Task: Create a new contact in Outlook with the following details: Full Name: Shubham Jain, Company: ADN Broadband pvt ltd., Job Title: Network Engineer, Address: Pitampura, New Delhi, India, Mobile: 09899344968.
Action: Mouse moved to (22, 100)
Screenshot: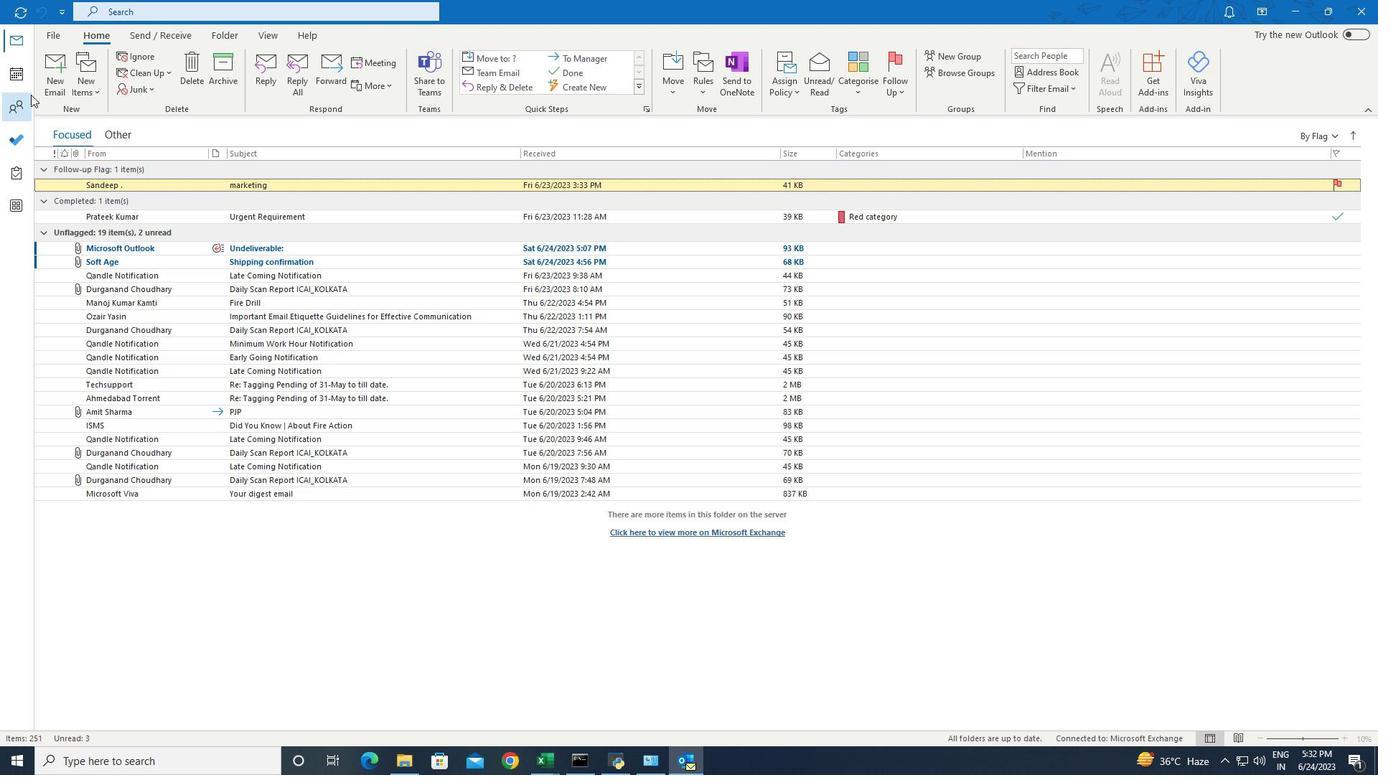 
Action: Mouse pressed left at (22, 100)
Screenshot: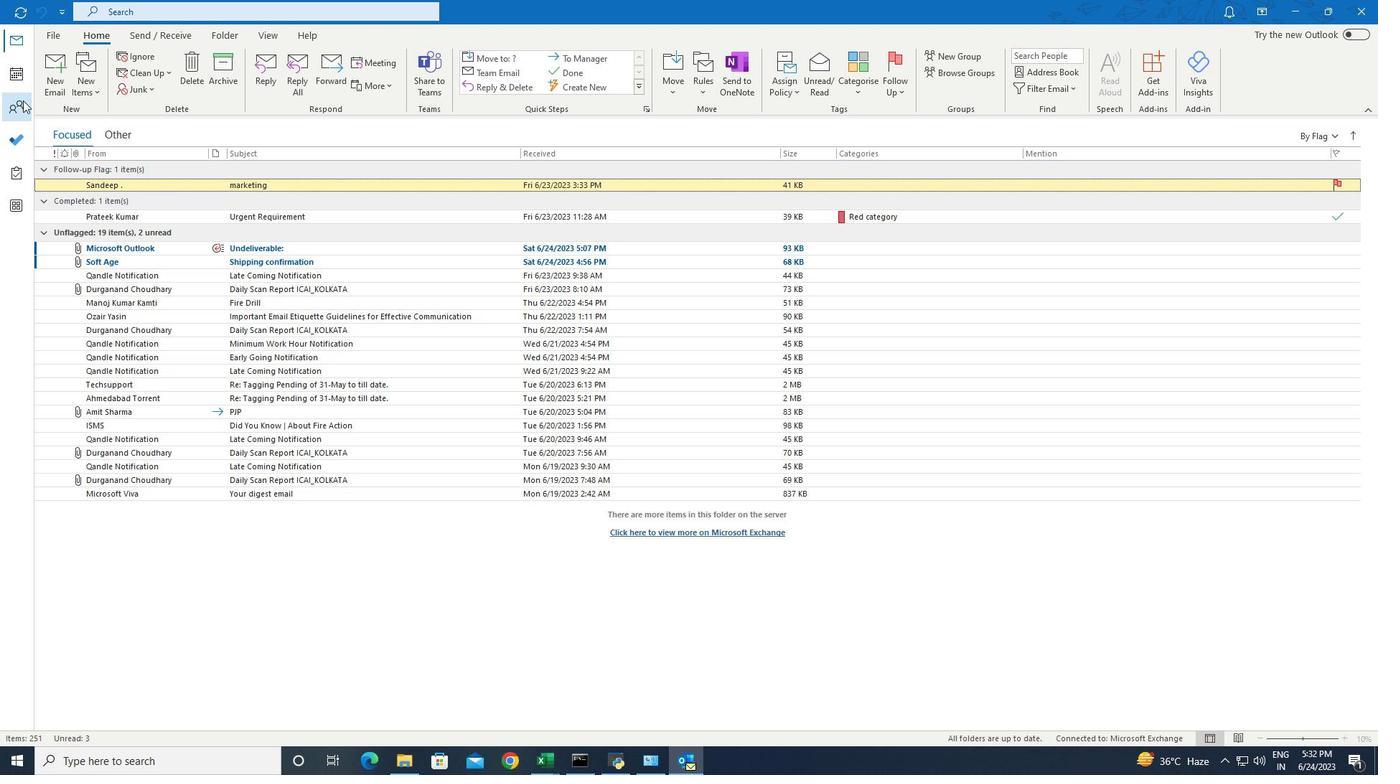 
Action: Mouse moved to (42, 80)
Screenshot: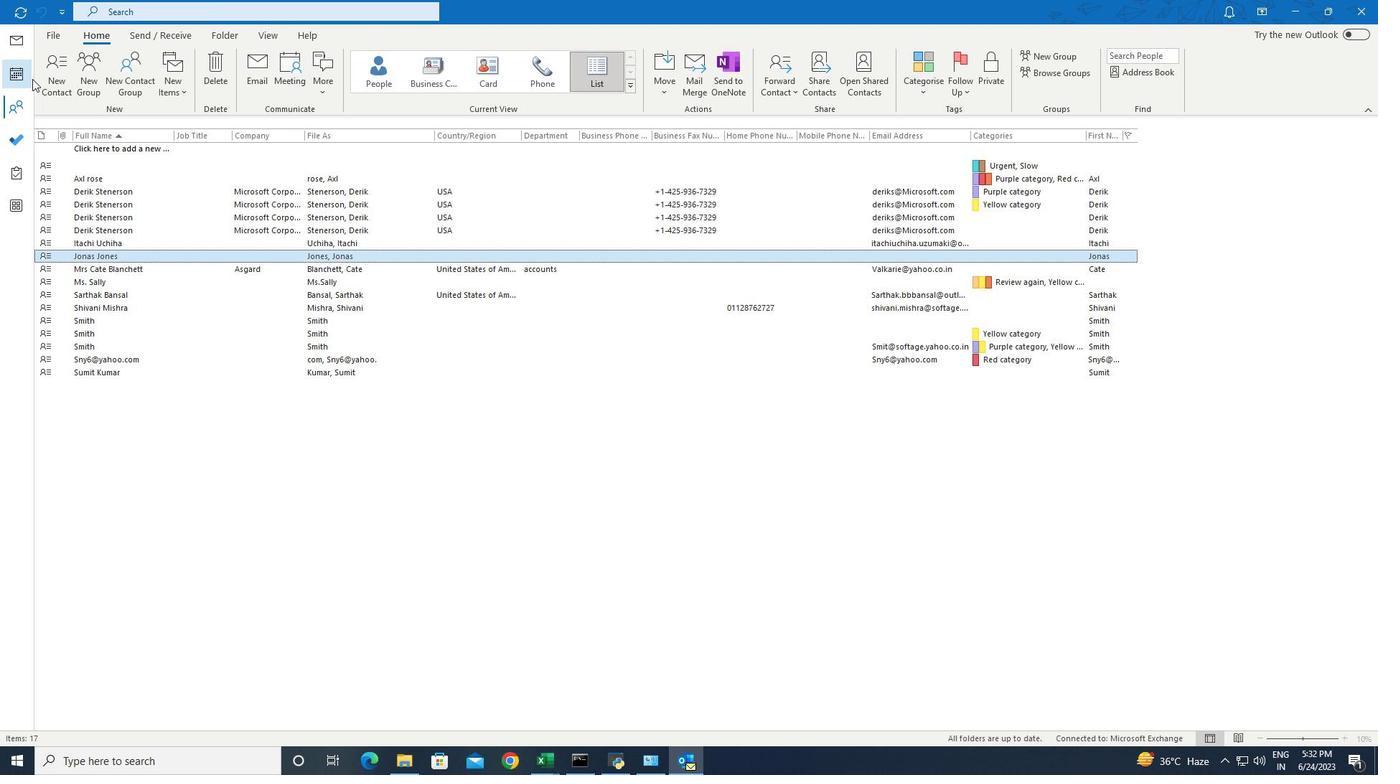 
Action: Mouse pressed left at (42, 80)
Screenshot: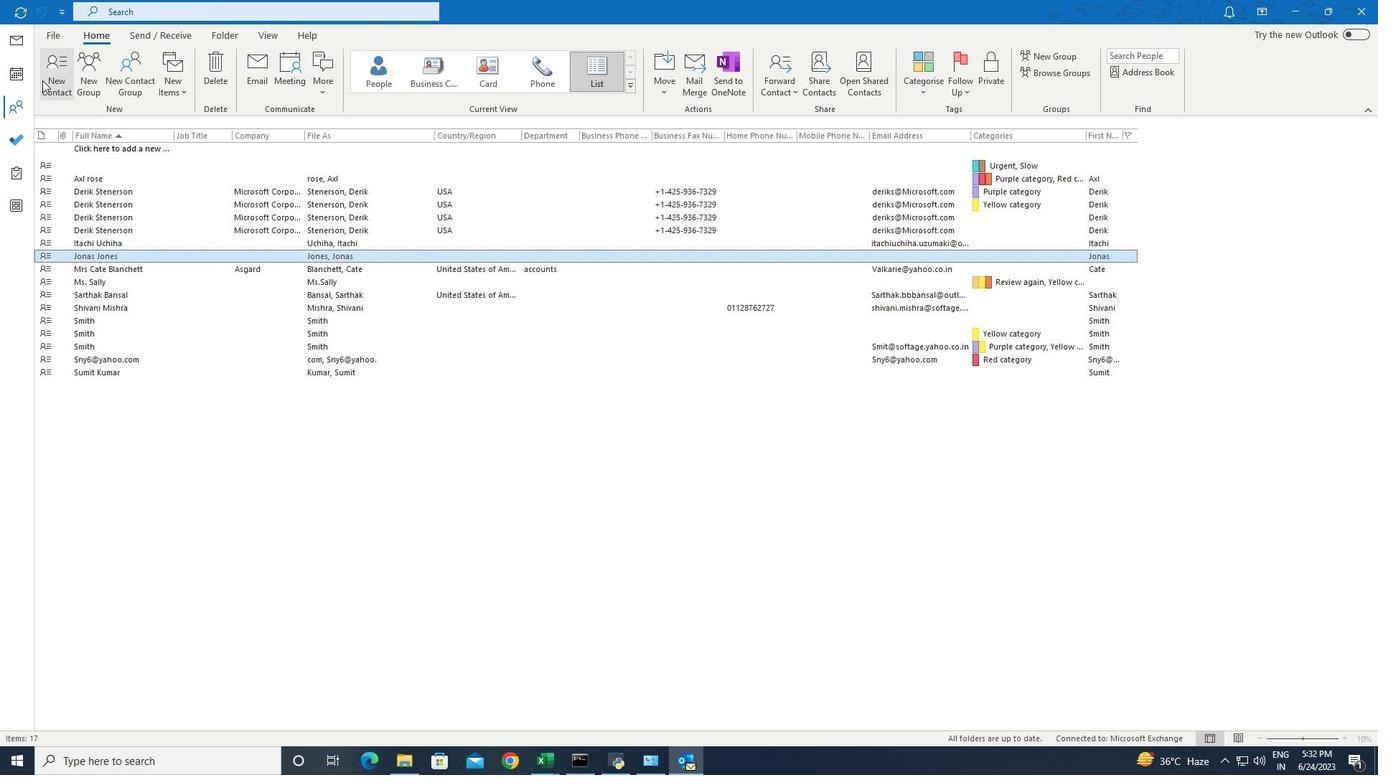 
Action: Mouse moved to (207, 226)
Screenshot: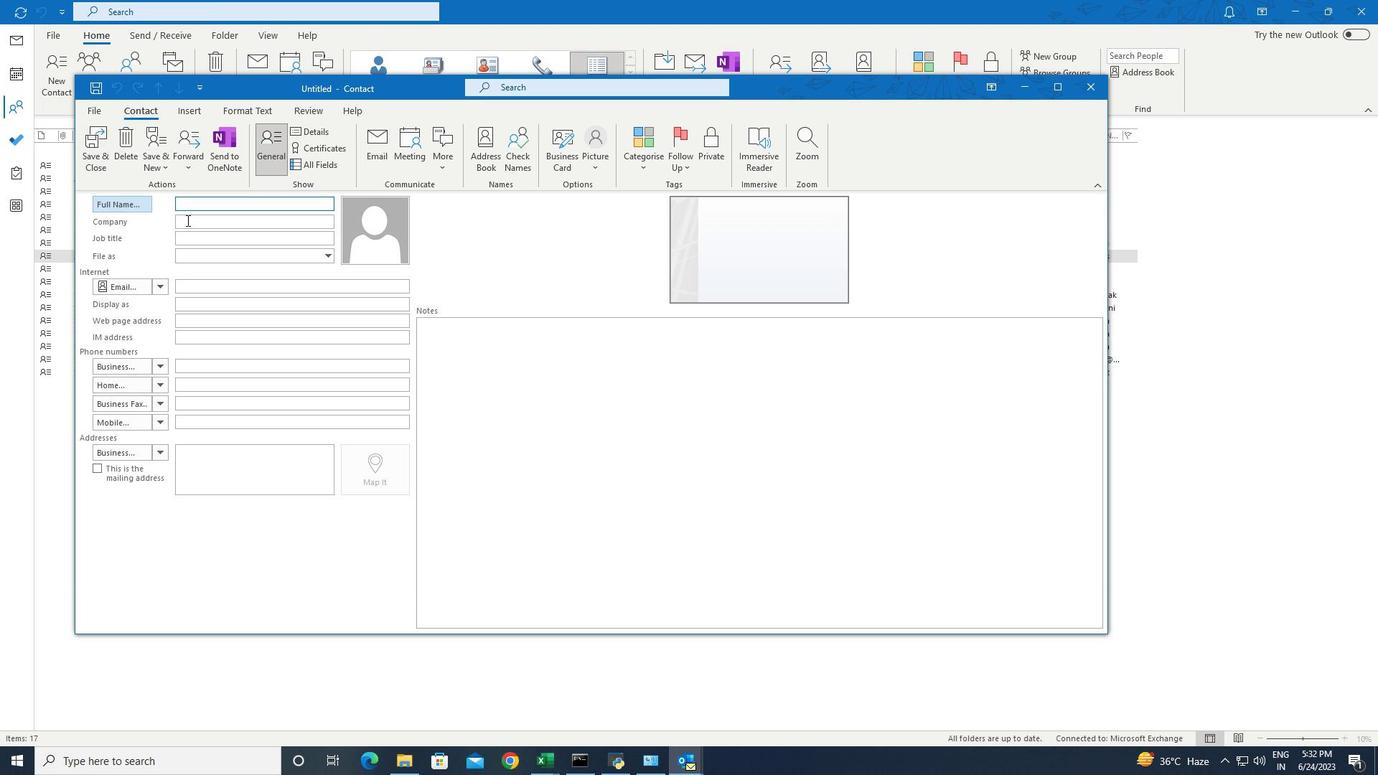 
Action: Key pressed <Key.shift>Shubham<Key.space><Key.shift>Jain
Screenshot: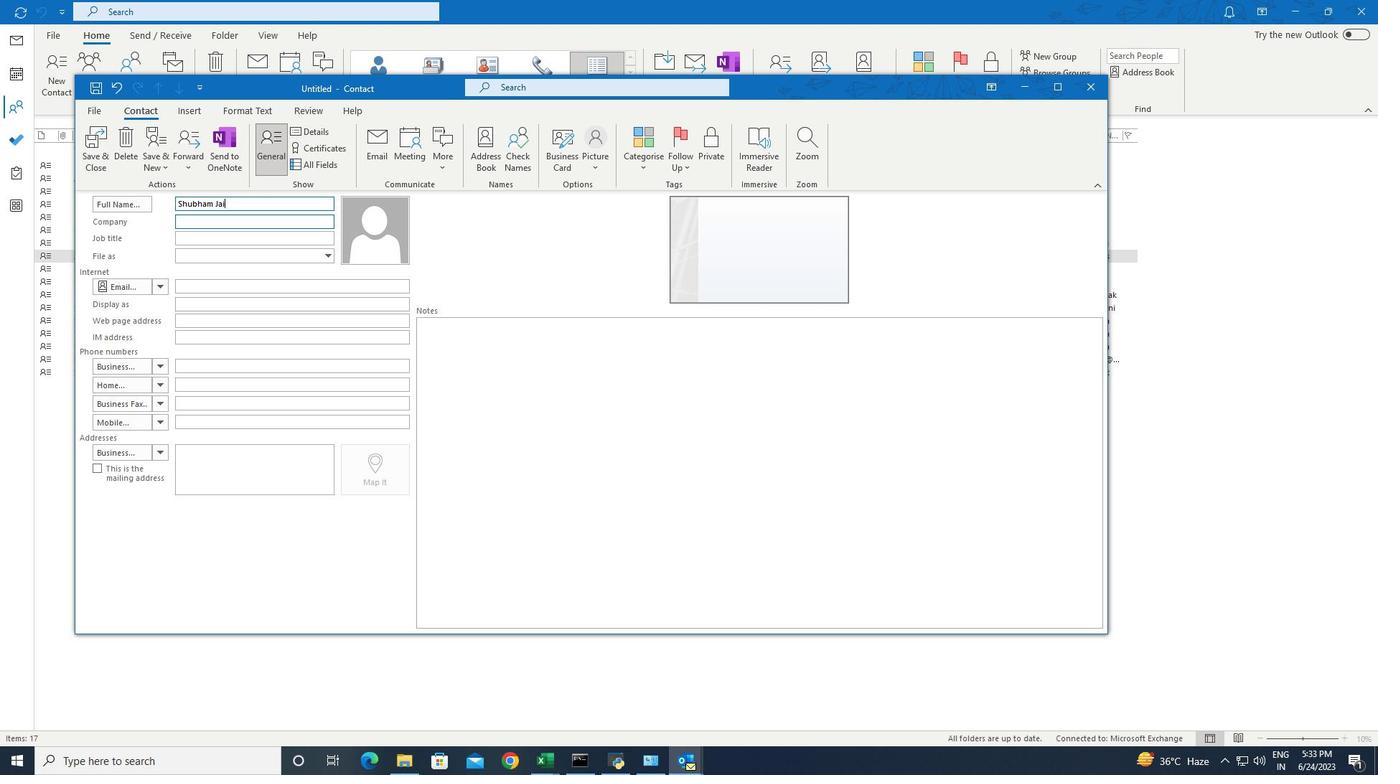 
Action: Mouse moved to (265, 457)
Screenshot: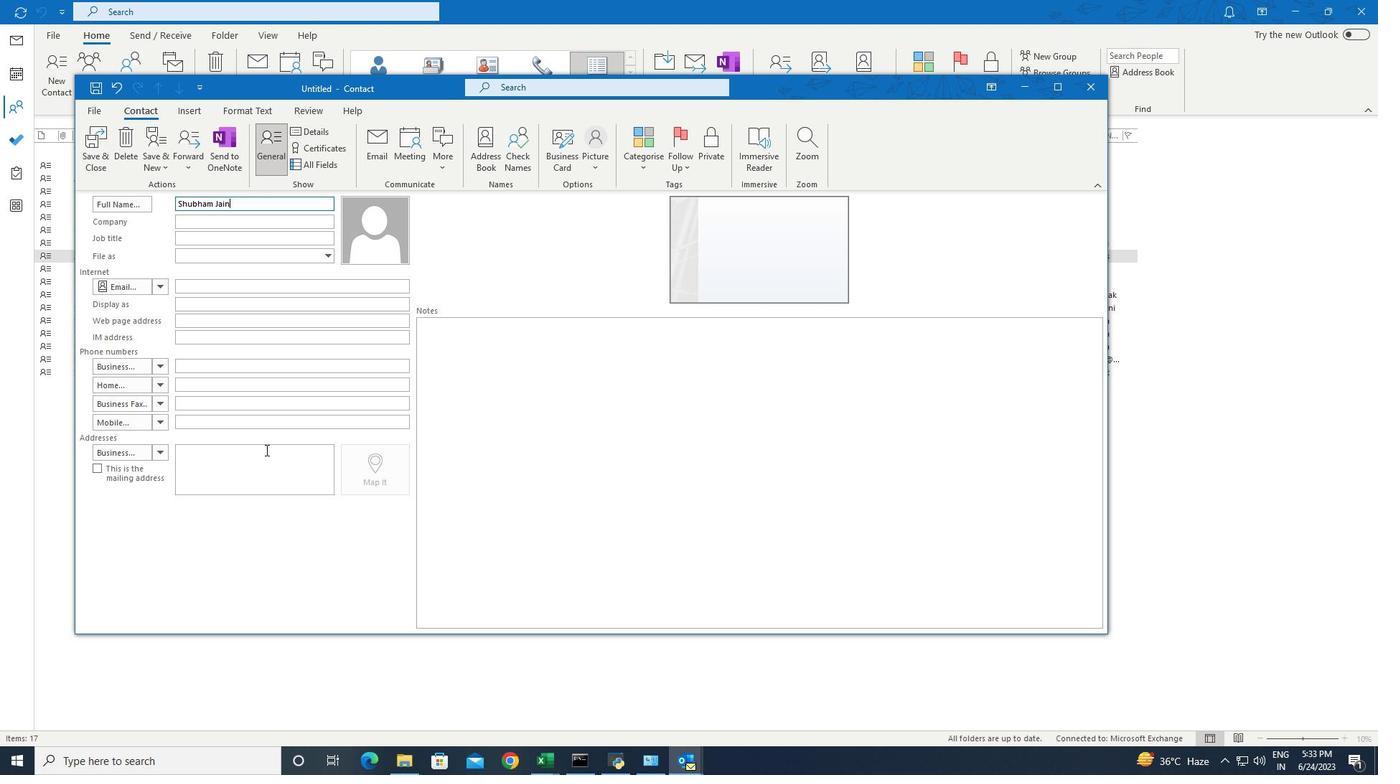 
Action: Mouse pressed left at (265, 457)
Screenshot: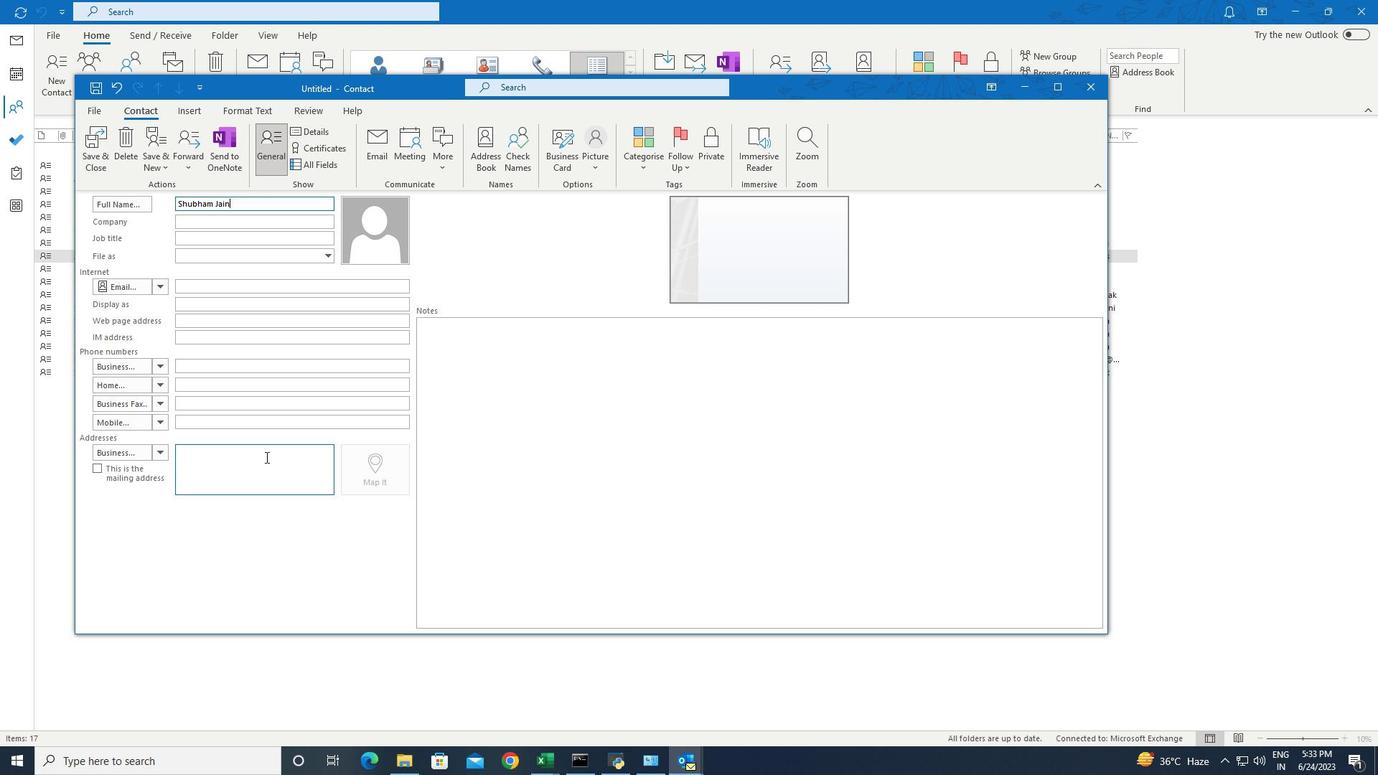 
Action: Key pressed <Key.shift>Pitampura,<Key.space><Key.shift>New<Key.space><Key.shift><Key.shift><Key.shift><Key.shift>Delhi,<Key.space><Key.shift>India
Screenshot: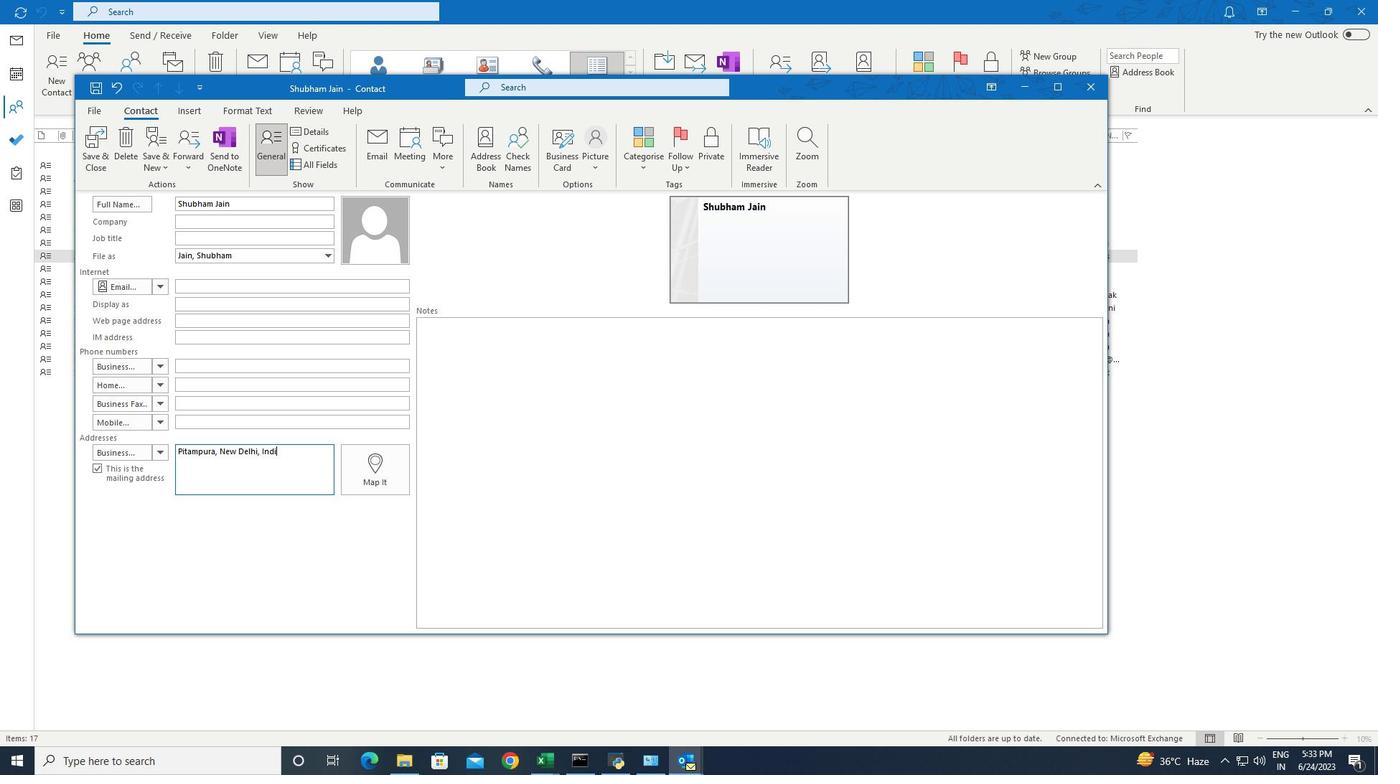 
Action: Mouse moved to (222, 224)
Screenshot: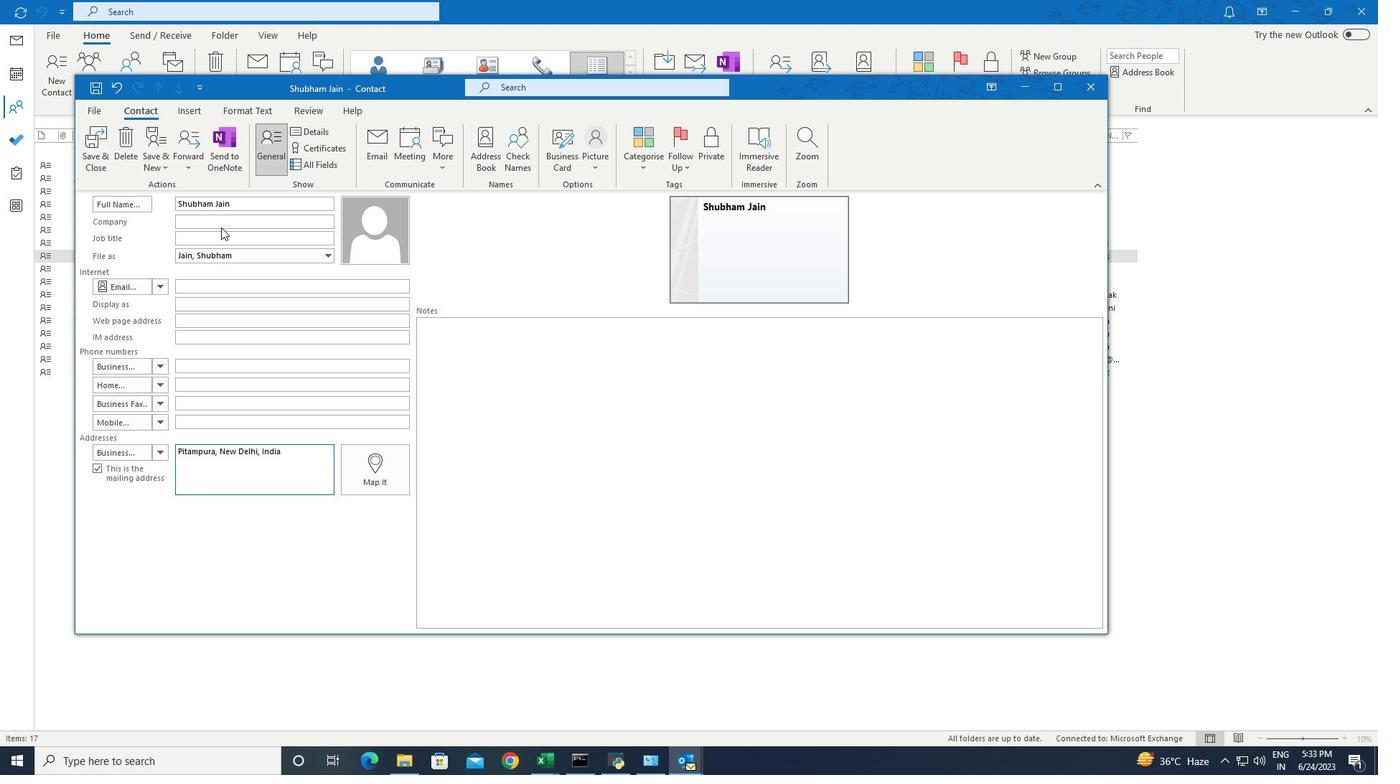 
Action: Mouse pressed left at (222, 224)
Screenshot: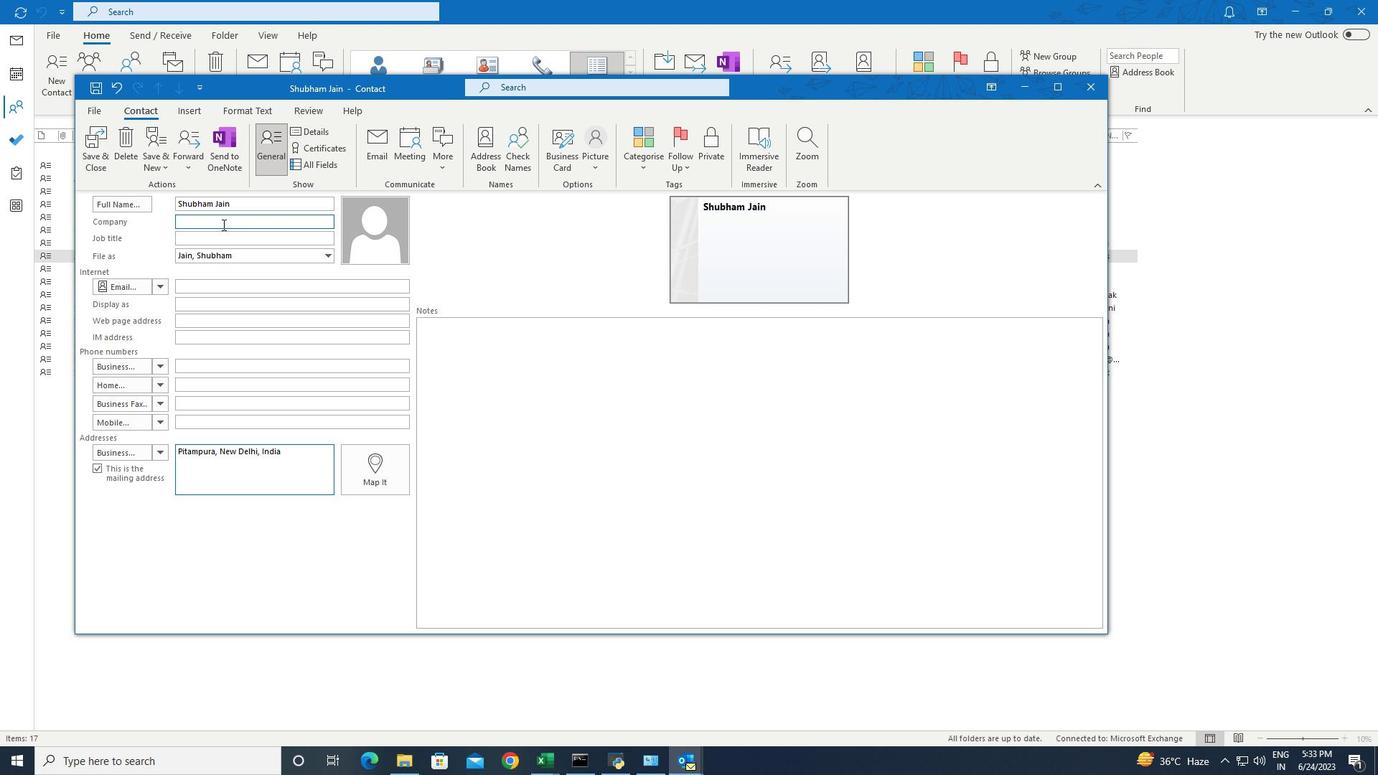 
Action: Key pressed <Key.shift>A<Key.shift>DN<Key.space><Key.shift><Key.shift><Key.shift><Key.shift><Key.shift><Key.shift><Key.shift><Key.shift><Key.shift><Key.shift><Key.shift><Key.shift><Key.shift><Key.shift><Key.shift>Broadband<Key.space>pvt<Key.space>ltd.
Screenshot: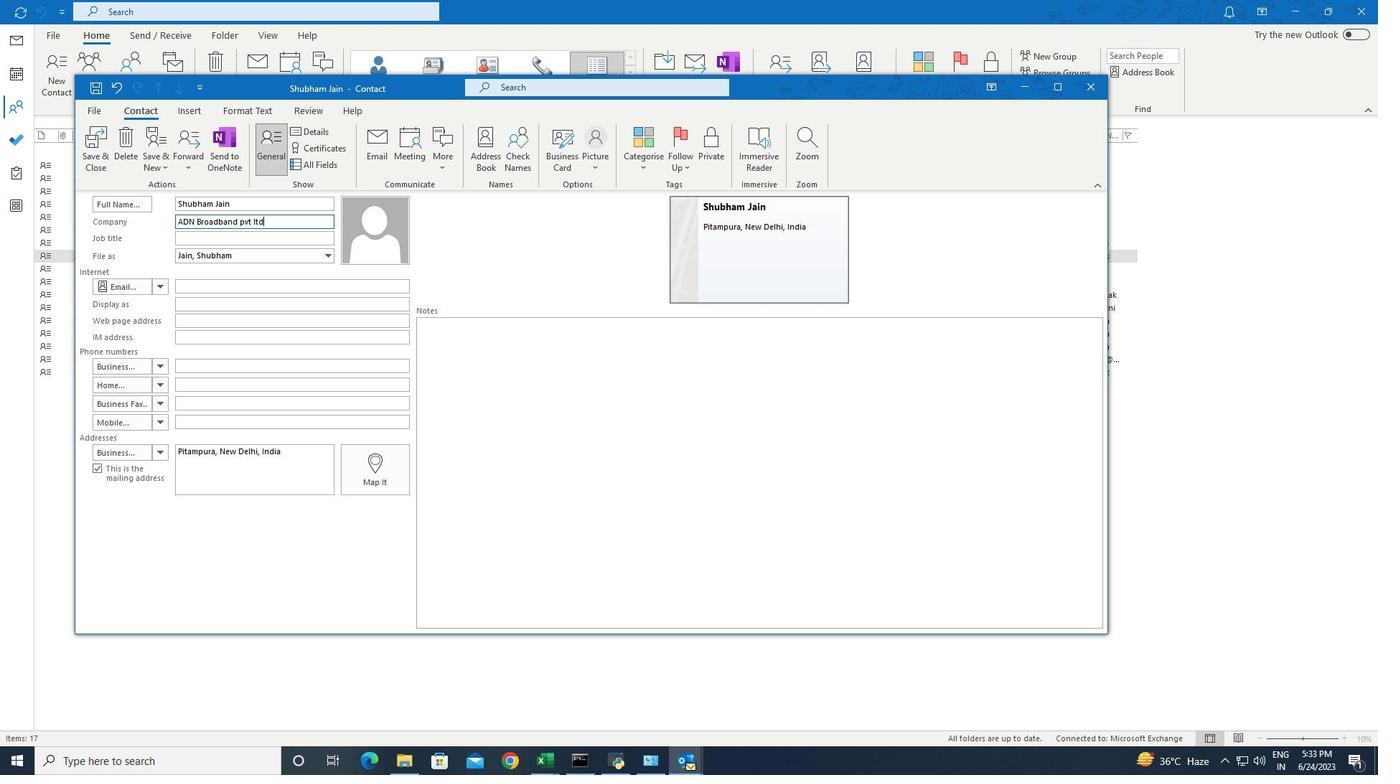 
Action: Mouse moved to (258, 231)
Screenshot: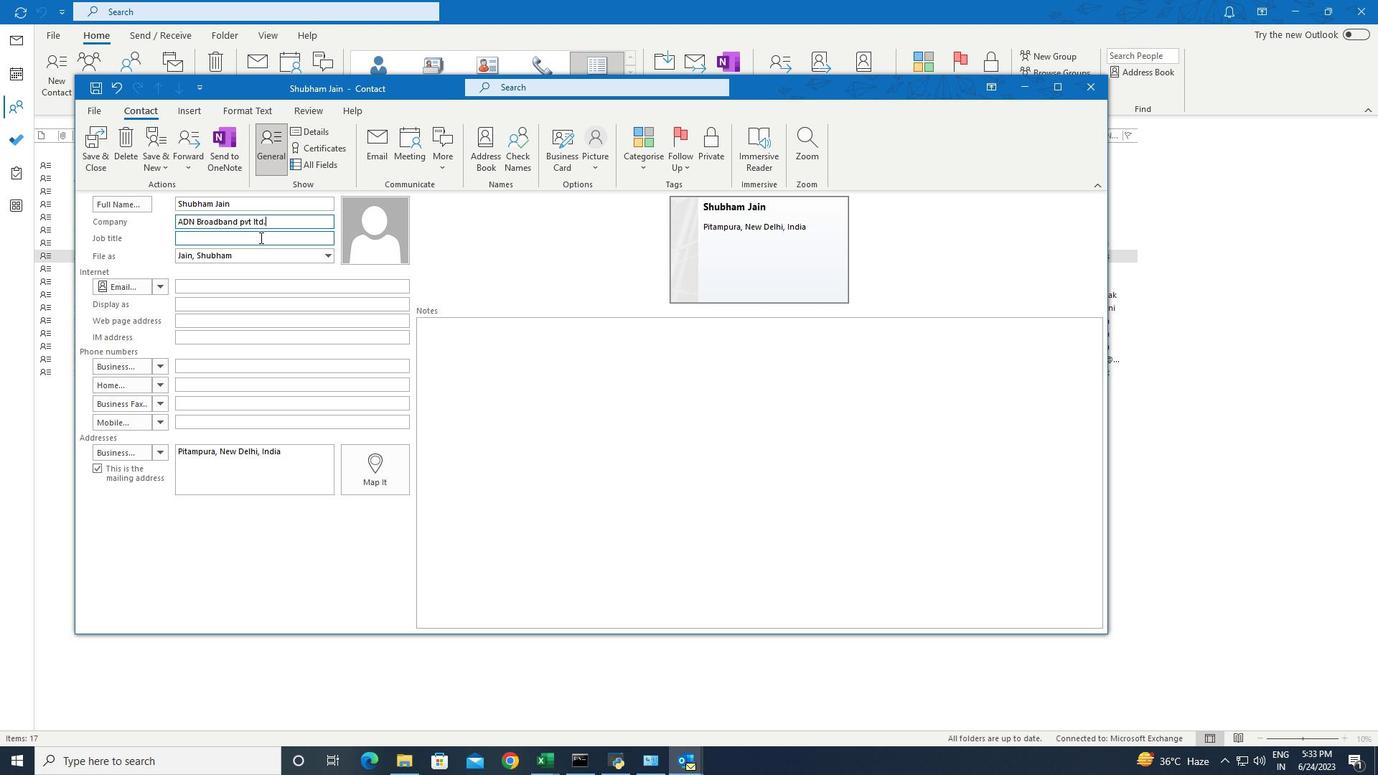 
Action: Mouse pressed left at (258, 231)
Screenshot: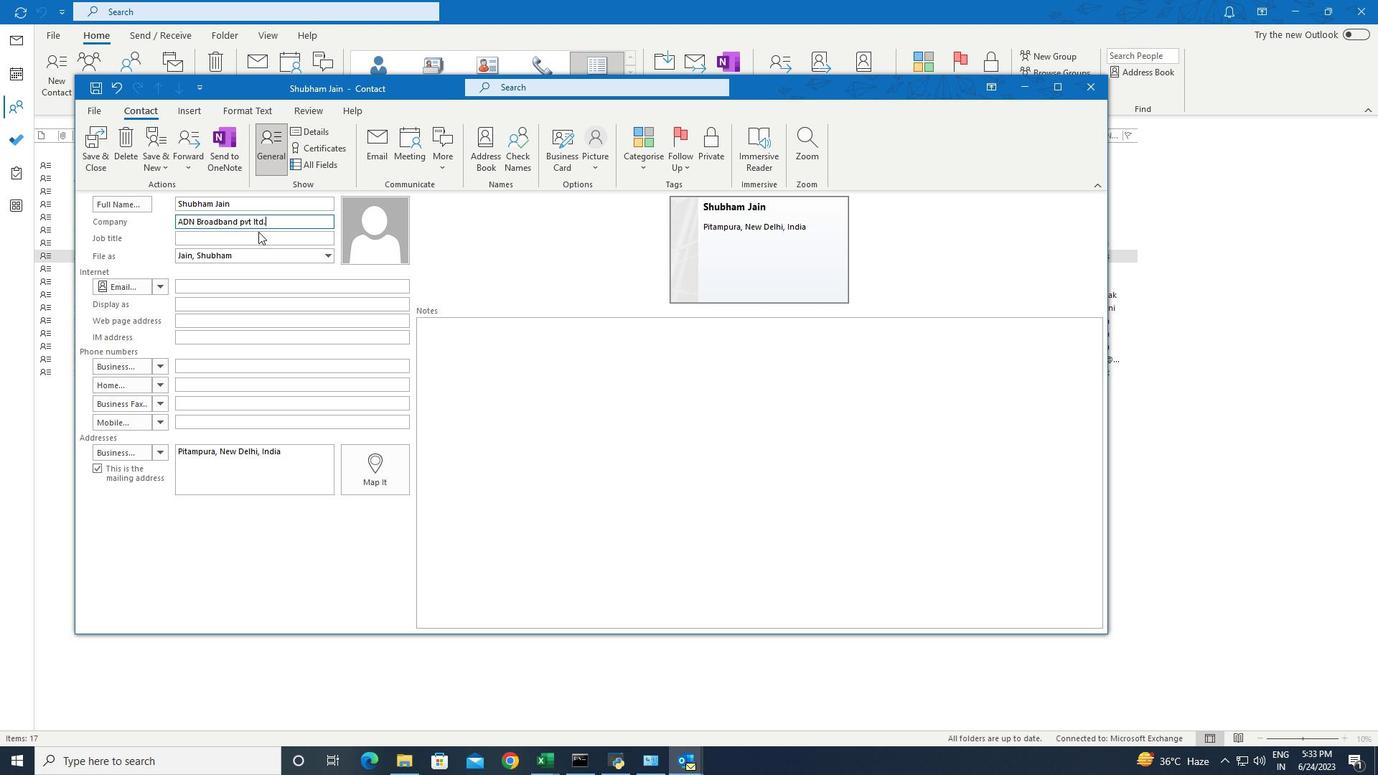 
Action: Mouse moved to (258, 238)
Screenshot: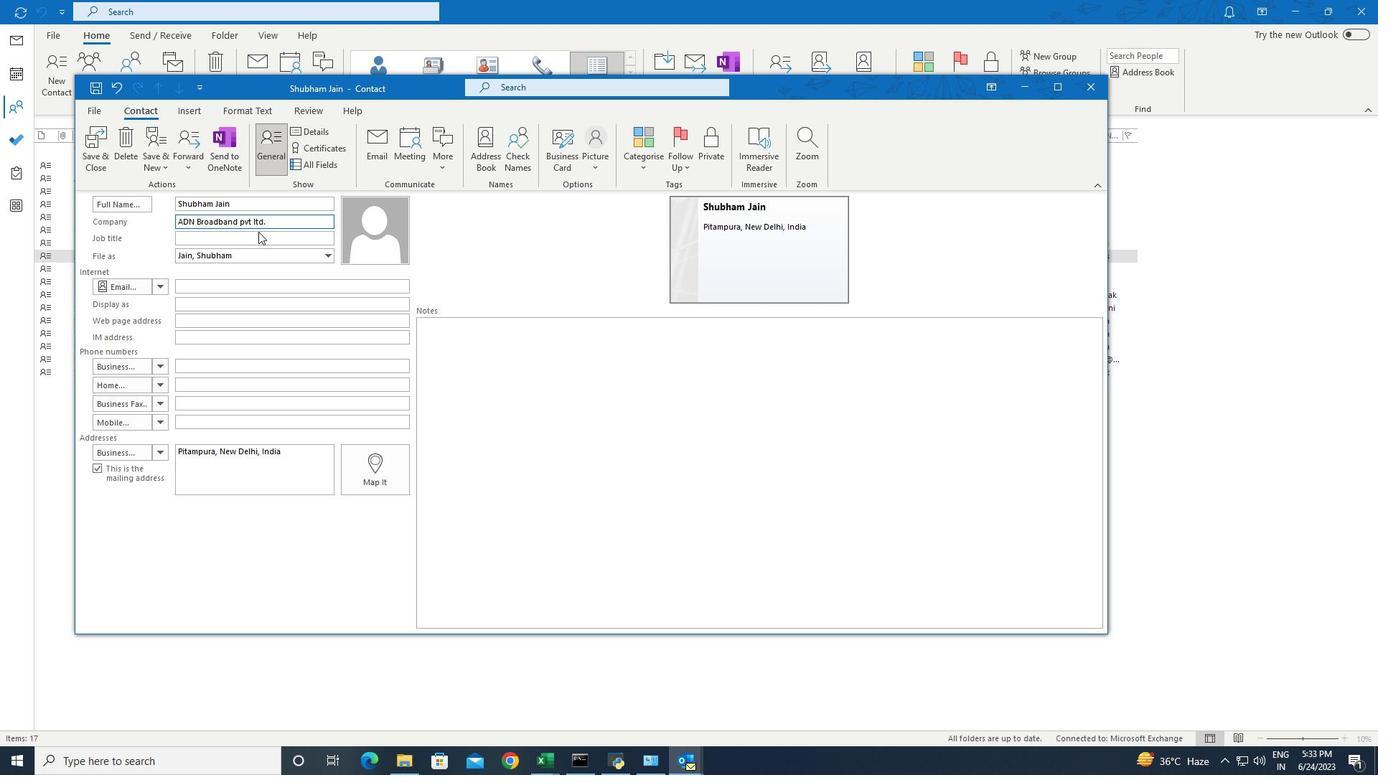 
Action: Mouse pressed left at (258, 238)
Screenshot: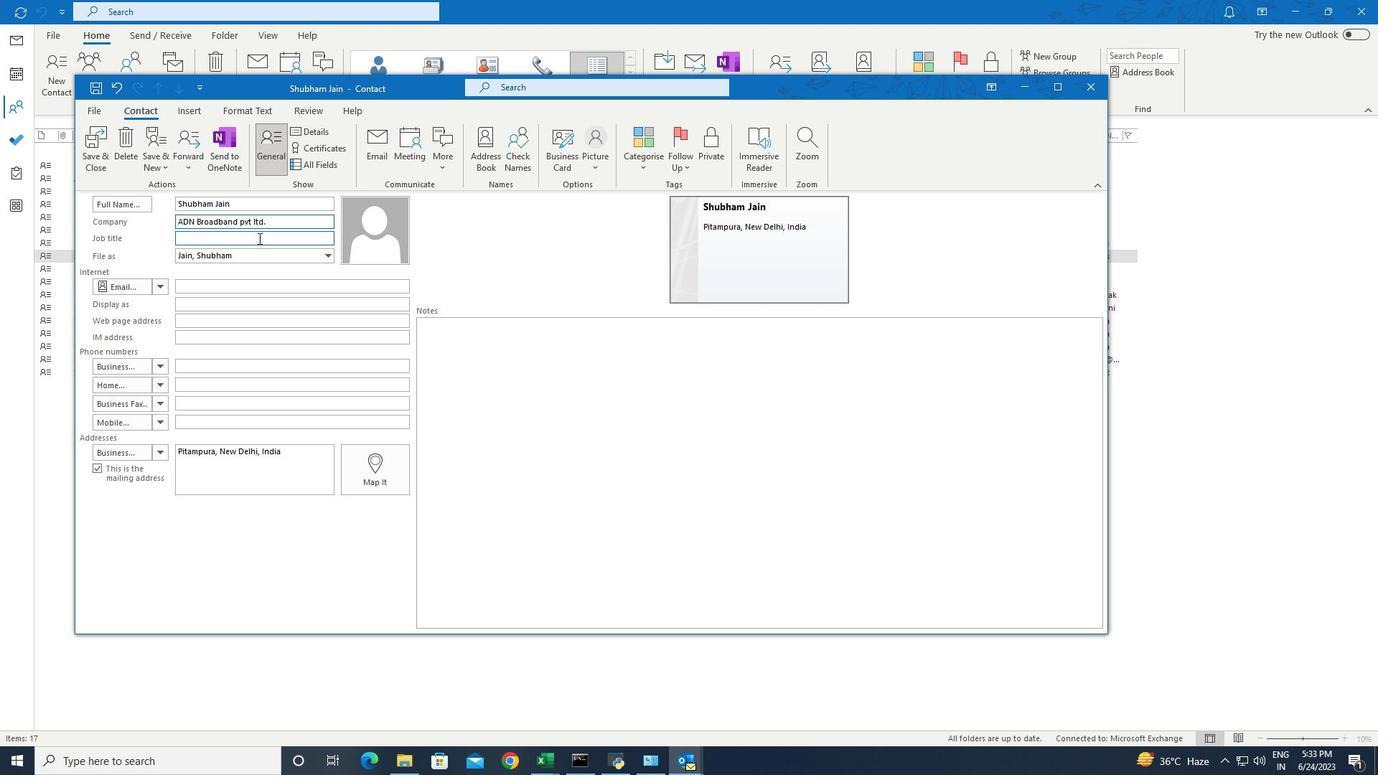 
Action: Key pressed <Key.shift>Network<Key.space><Key.shift>Engineer
Screenshot: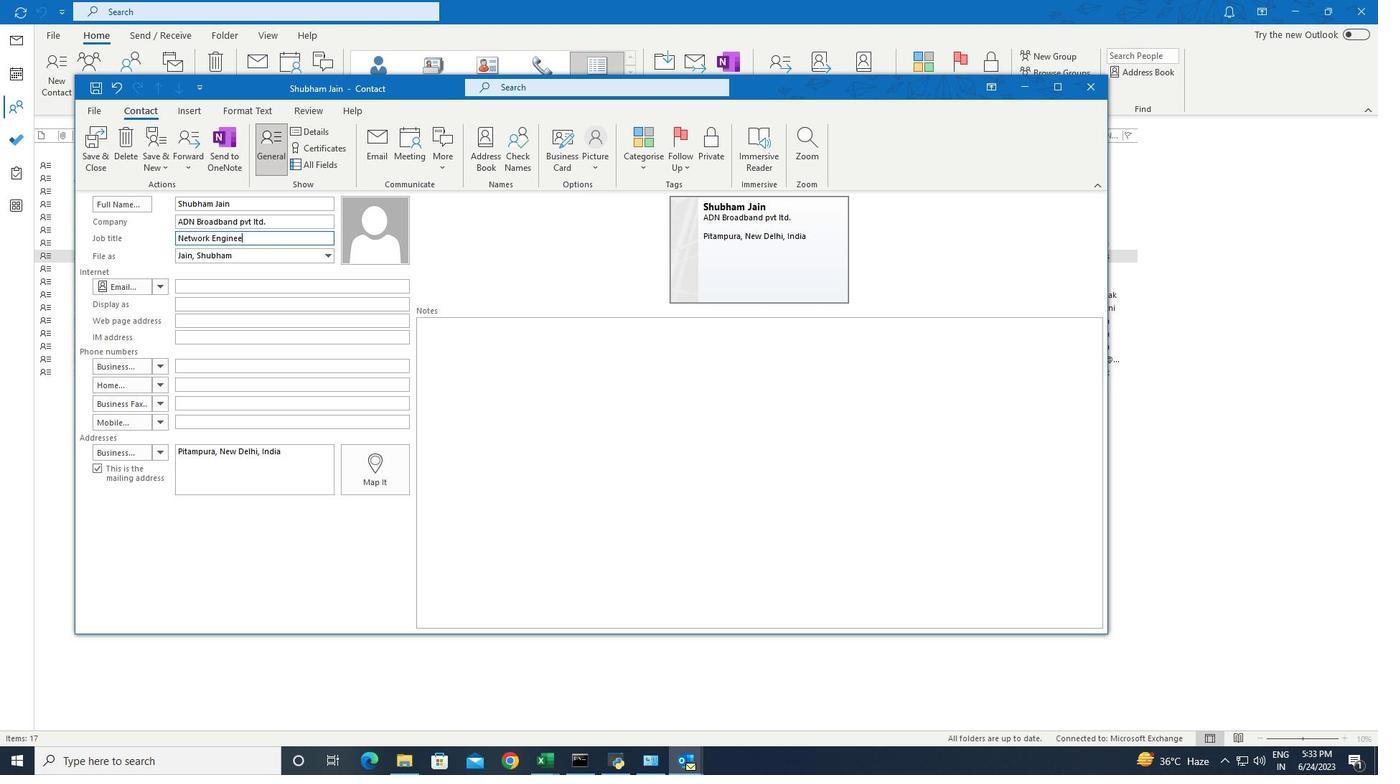 
Action: Mouse moved to (231, 424)
Screenshot: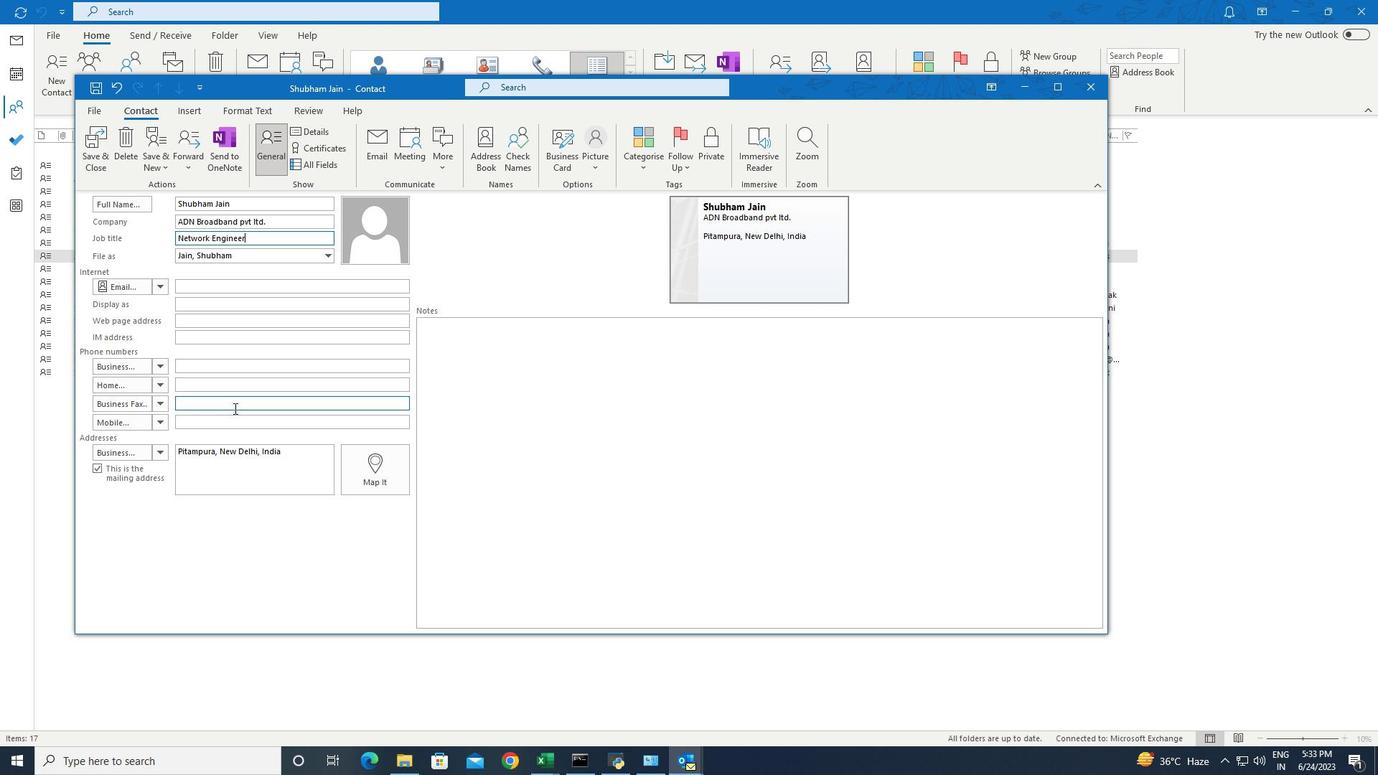 
Action: Mouse pressed left at (231, 424)
Screenshot: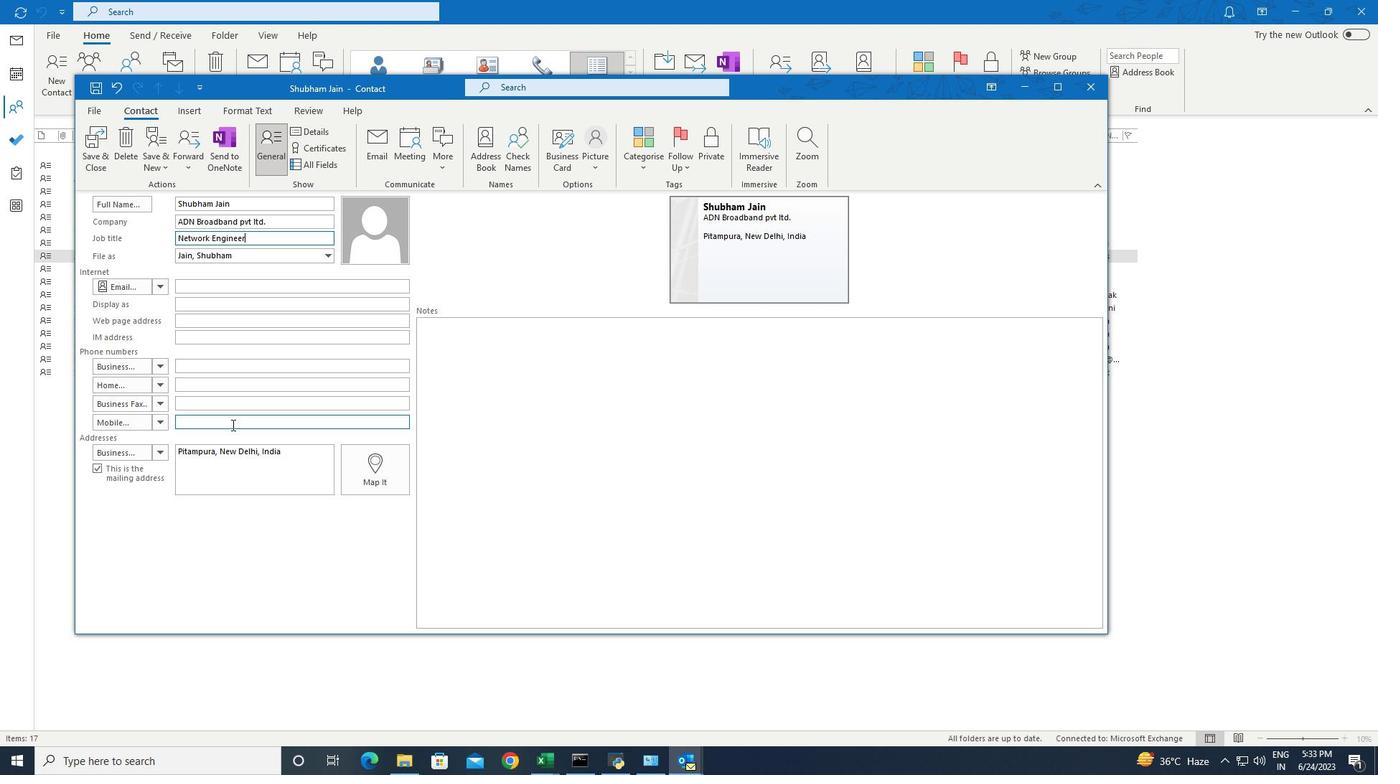 
Action: Key pressed 09899344968
Screenshot: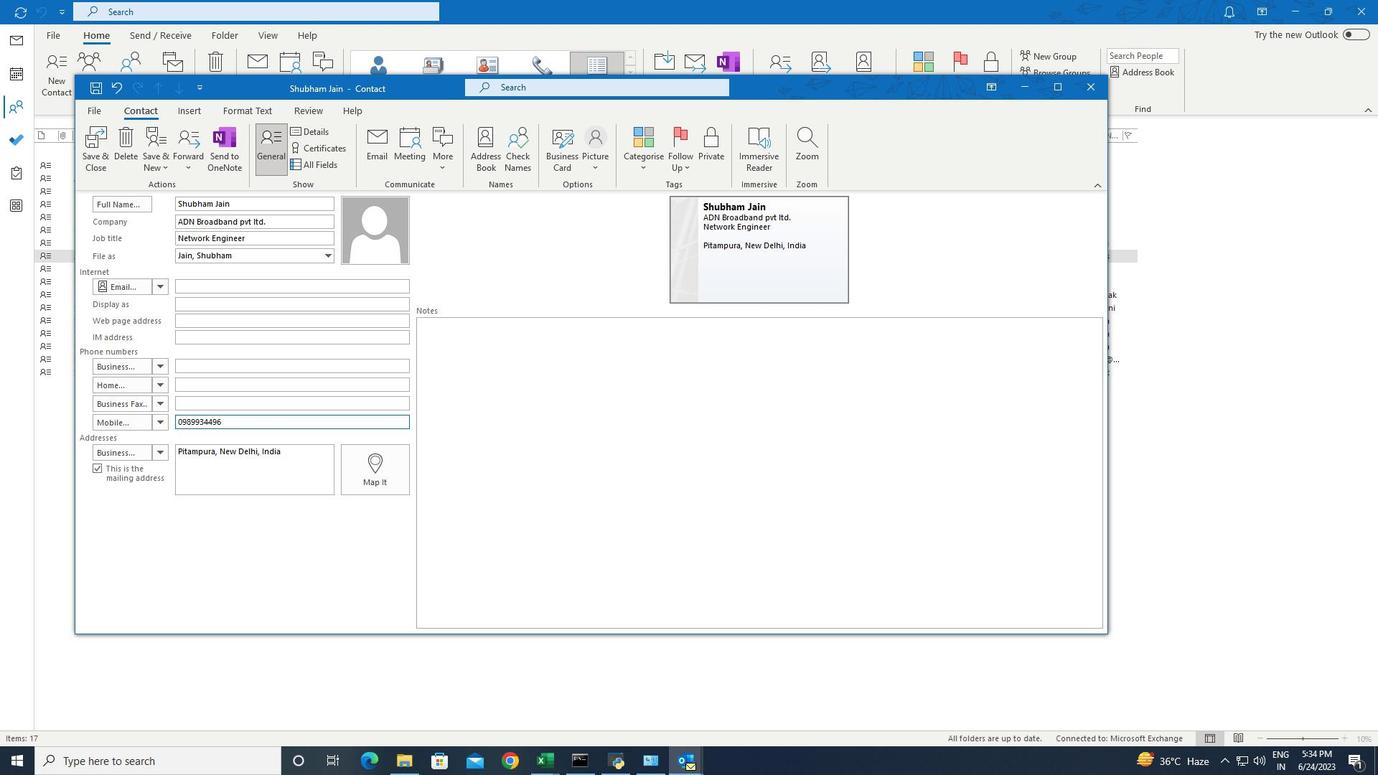 
Action: Mouse moved to (84, 137)
Screenshot: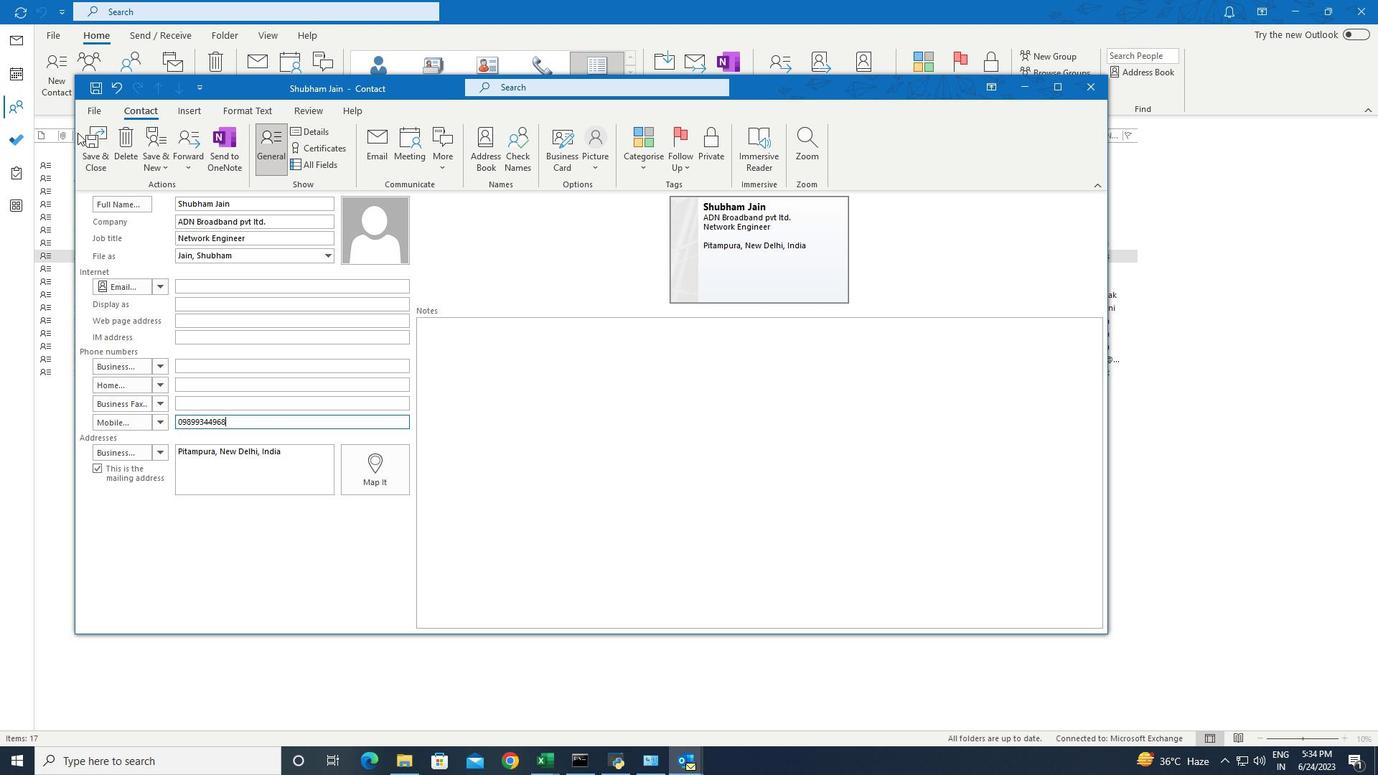 
Action: Mouse pressed left at (84, 137)
Screenshot: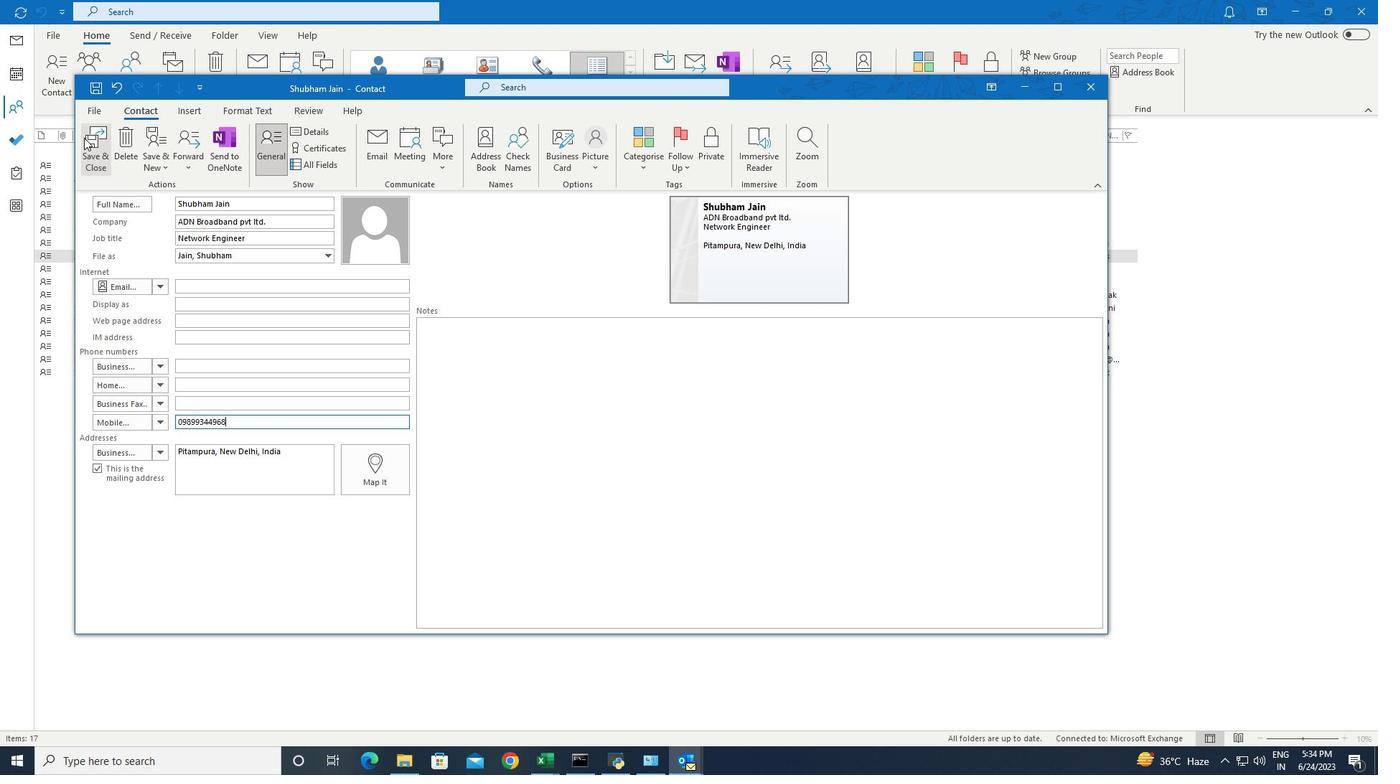 
